 Task: Create a section Fast Break and in the section, add a milestone Cloud-to-Cloud Integration in the project ArtisanBridge
Action: Mouse moved to (723, 451)
Screenshot: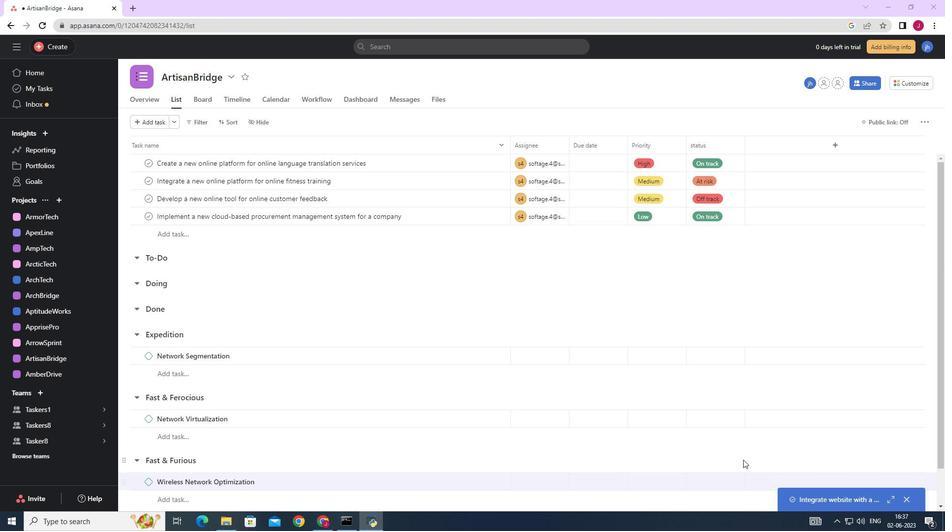 
Action: Mouse scrolled (724, 451) with delta (0, 0)
Screenshot: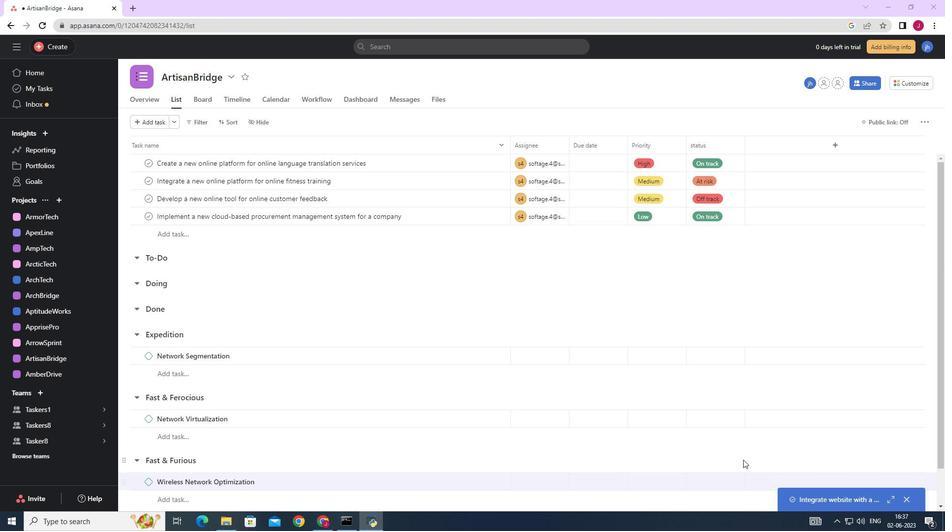
Action: Mouse moved to (722, 451)
Screenshot: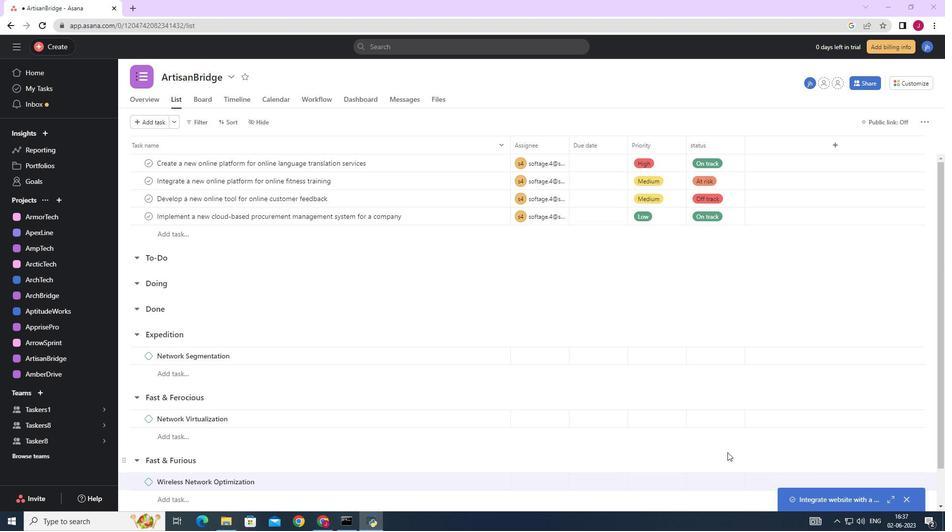 
Action: Mouse scrolled (722, 451) with delta (0, 0)
Screenshot: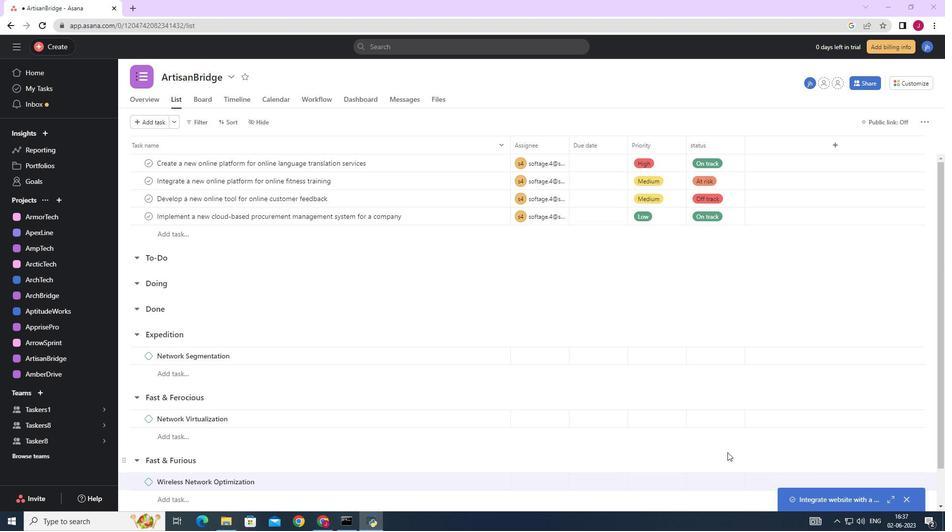 
Action: Mouse moved to (722, 451)
Screenshot: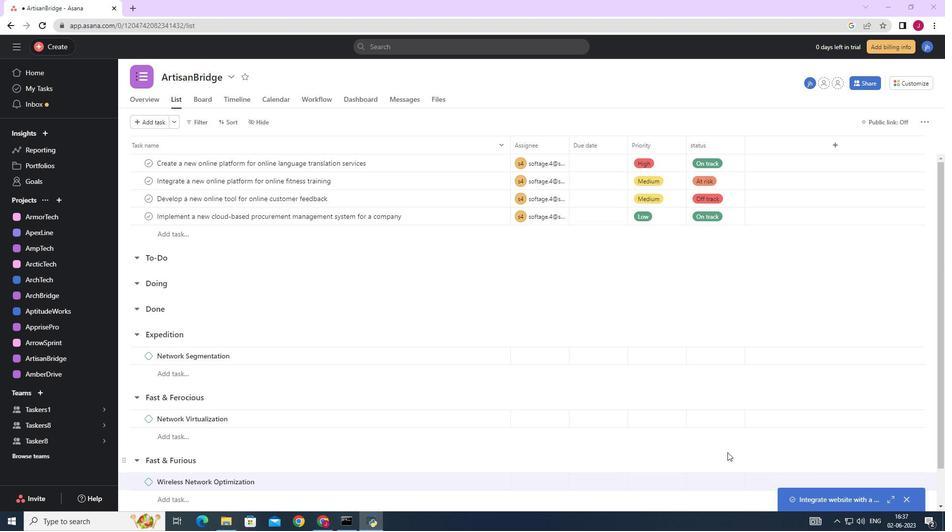 
Action: Mouse scrolled (722, 450) with delta (0, 0)
Screenshot: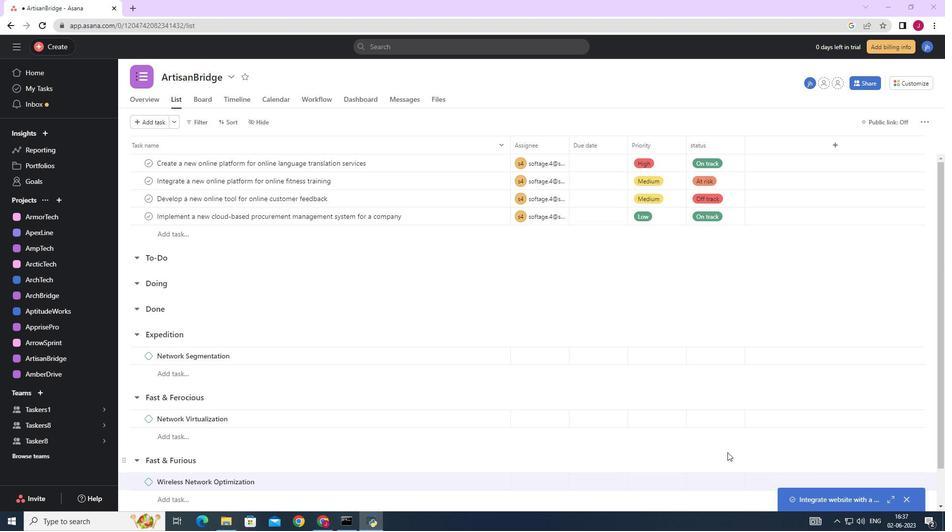 
Action: Mouse moved to (721, 451)
Screenshot: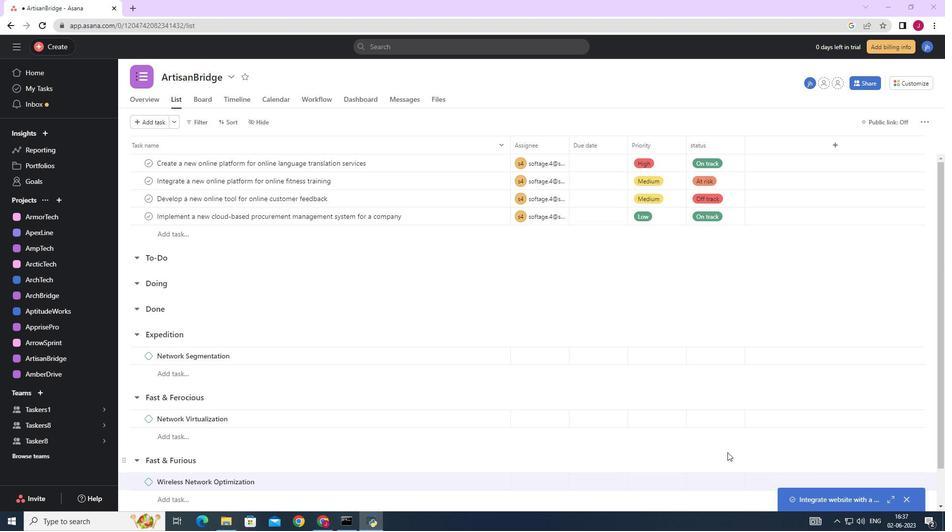 
Action: Mouse scrolled (721, 450) with delta (0, 0)
Screenshot: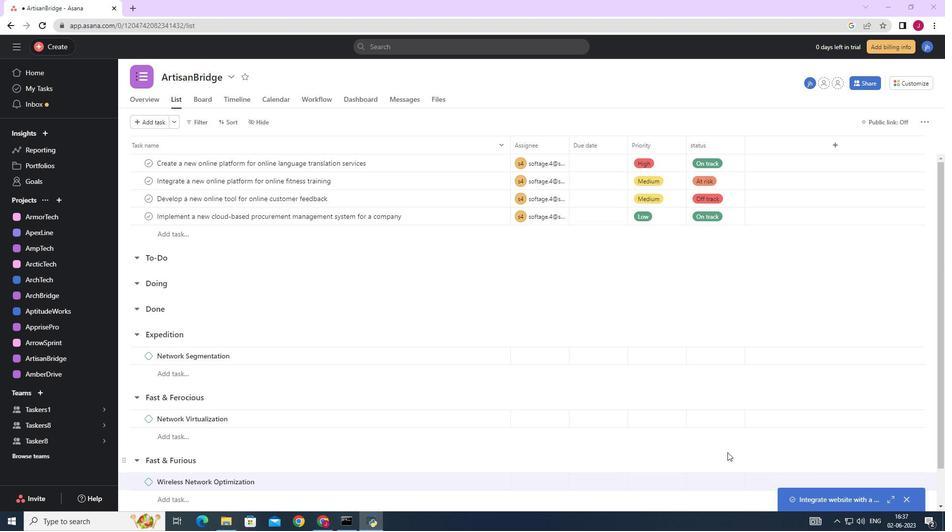 
Action: Mouse moved to (695, 452)
Screenshot: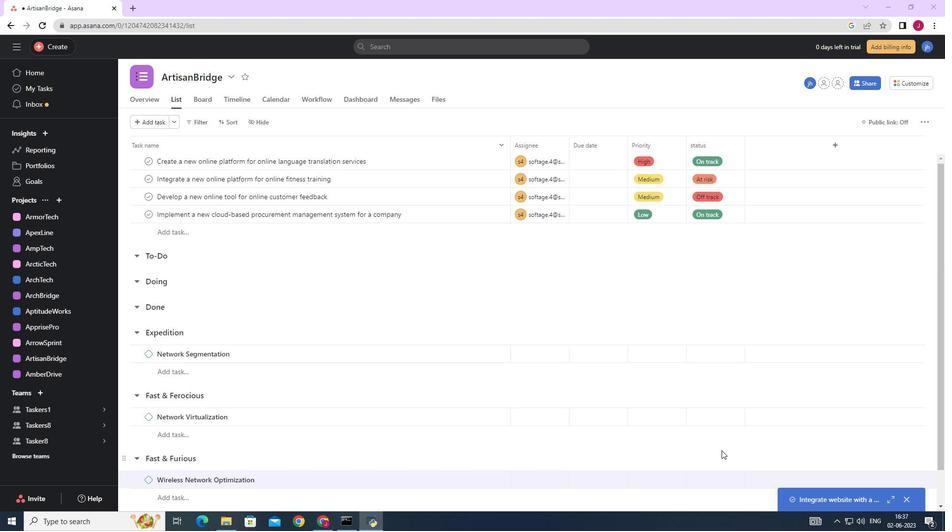 
Action: Mouse scrolled (720, 449) with delta (0, 0)
Screenshot: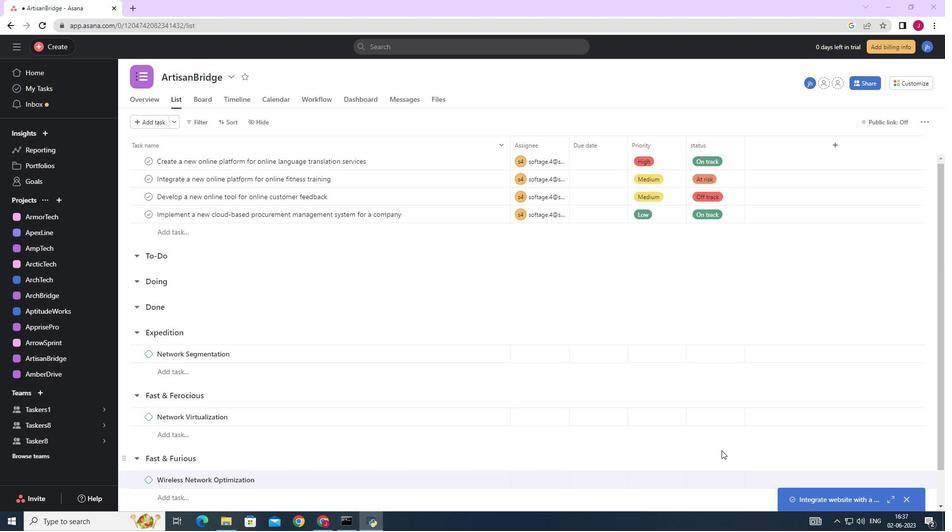 
Action: Mouse moved to (609, 441)
Screenshot: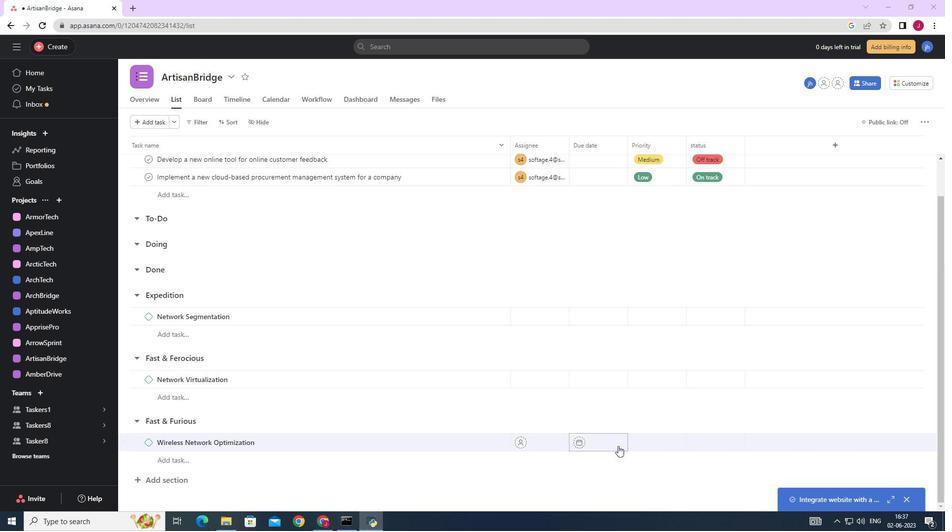 
Action: Mouse scrolled (609, 440) with delta (0, 0)
Screenshot: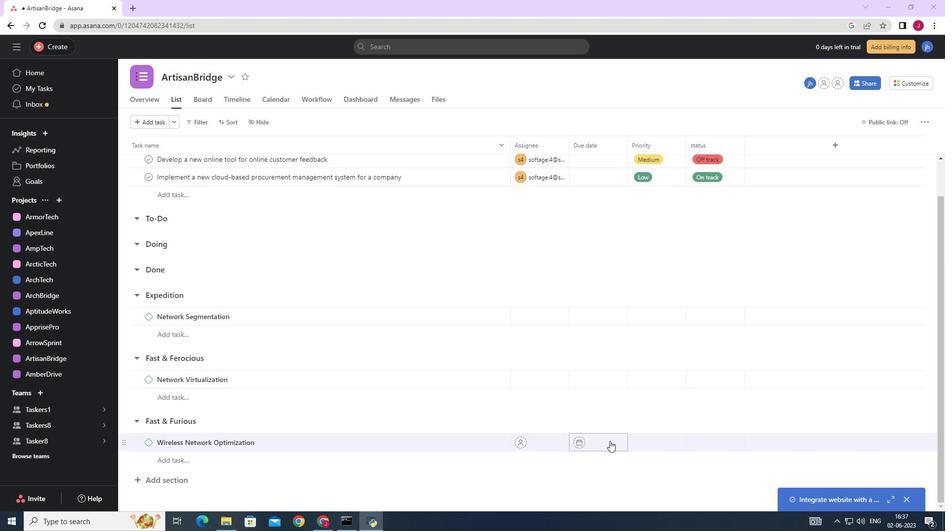 
Action: Mouse moved to (609, 441)
Screenshot: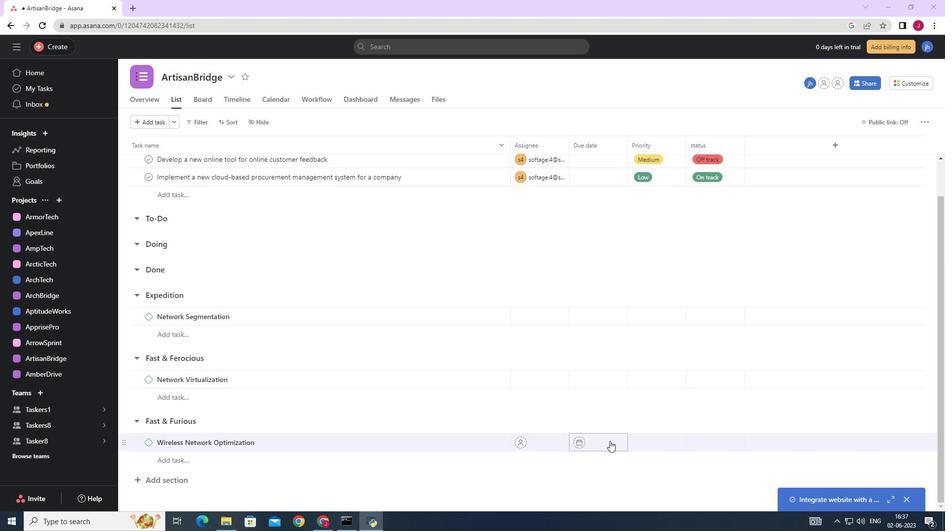 
Action: Mouse scrolled (609, 440) with delta (0, 0)
Screenshot: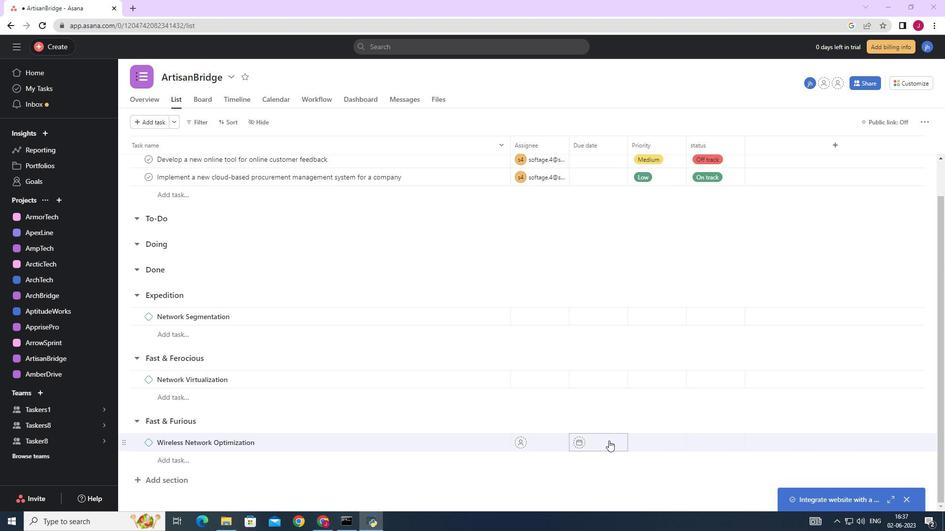 
Action: Mouse scrolled (609, 440) with delta (0, 0)
Screenshot: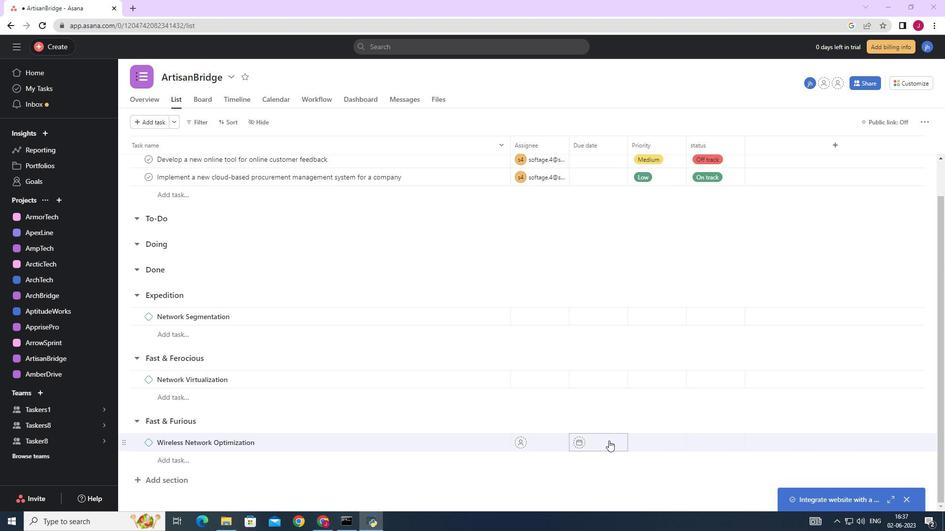 
Action: Mouse scrolled (609, 440) with delta (0, 0)
Screenshot: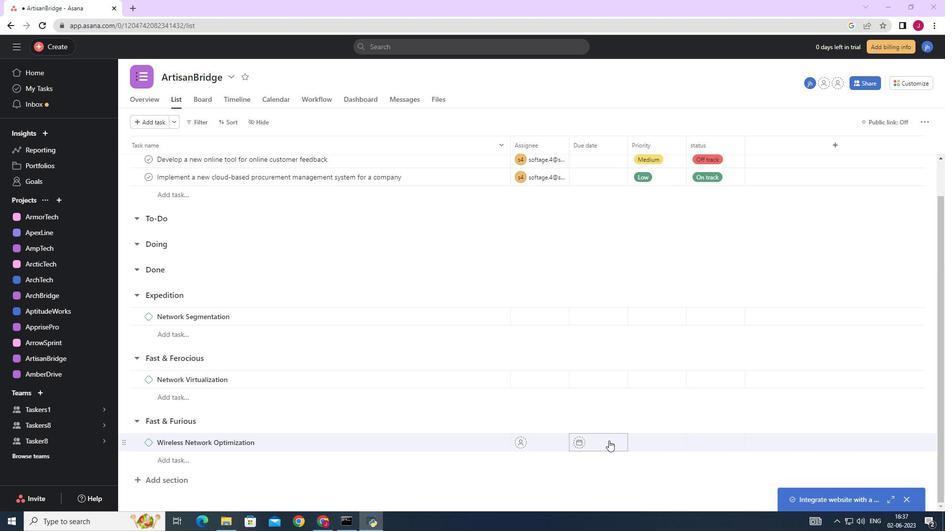 
Action: Mouse scrolled (609, 440) with delta (0, 0)
Screenshot: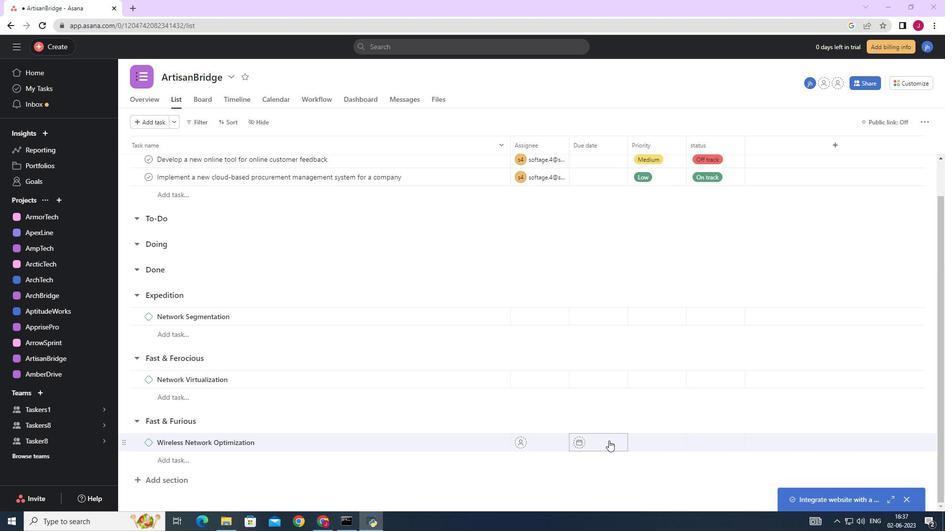 
Action: Mouse moved to (173, 479)
Screenshot: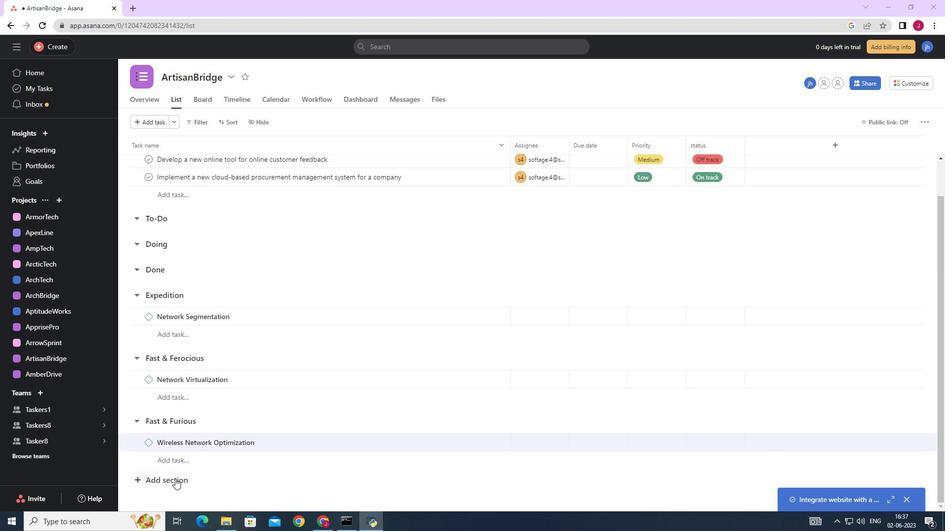 
Action: Mouse pressed left at (173, 479)
Screenshot: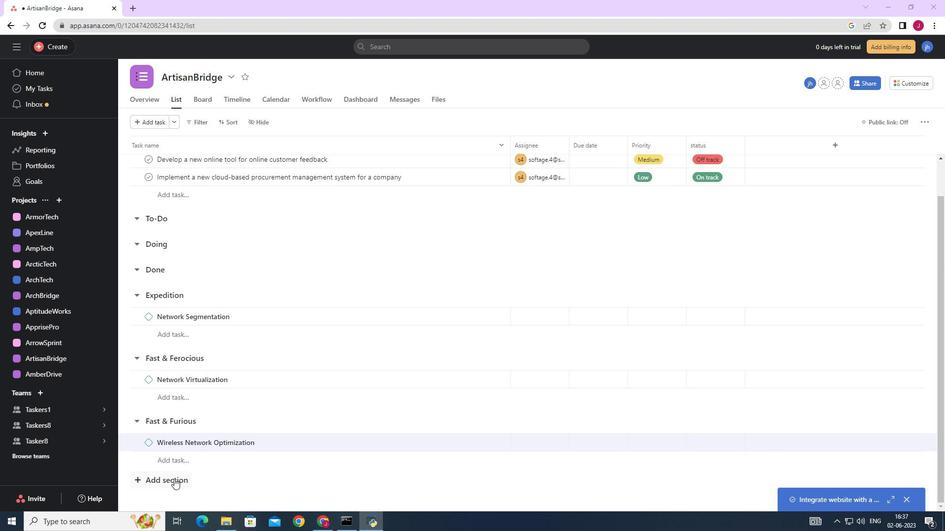 
Action: Mouse moved to (198, 476)
Screenshot: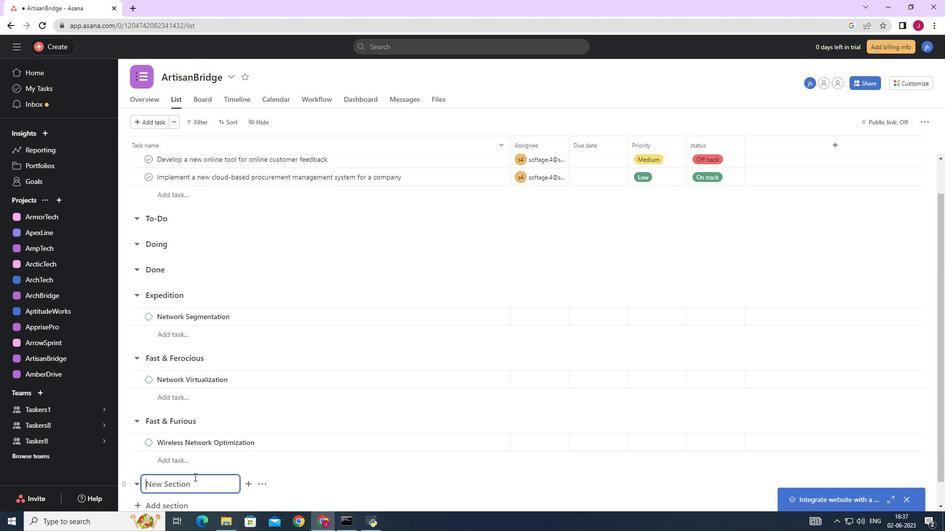 
Action: Mouse scrolled (198, 476) with delta (0, 0)
Screenshot: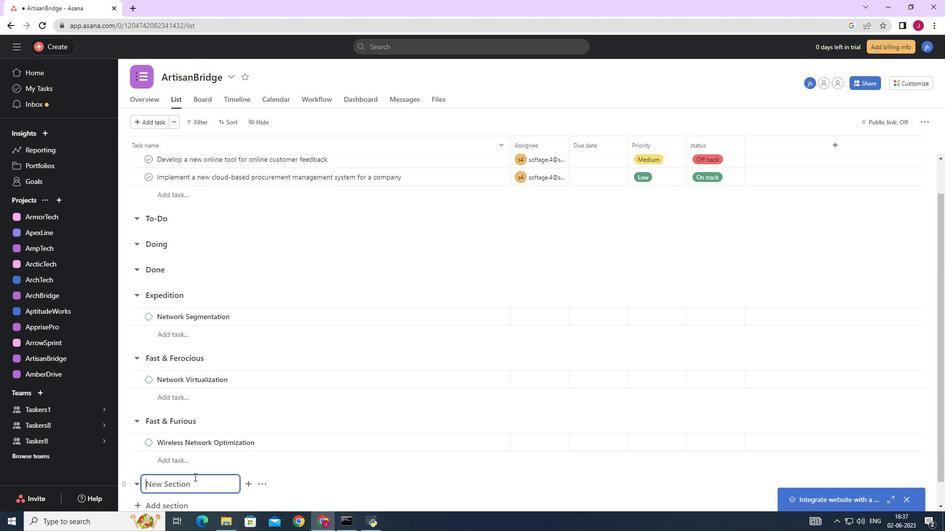 
Action: Mouse scrolled (198, 476) with delta (0, 0)
Screenshot: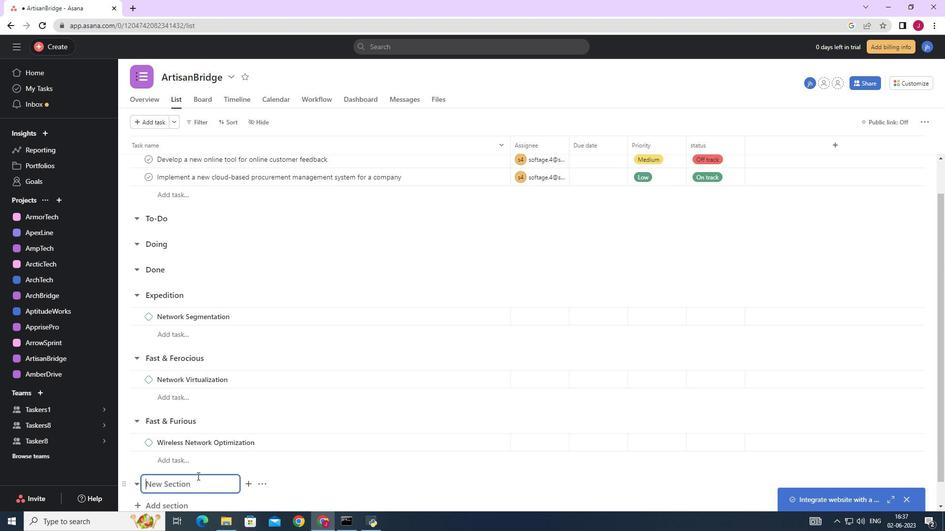 
Action: Mouse scrolled (198, 476) with delta (0, 0)
Screenshot: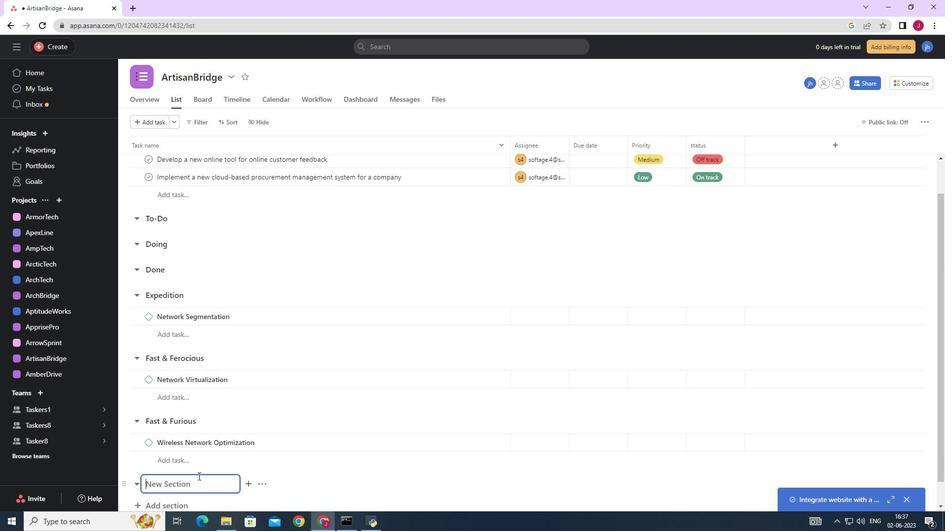 
Action: Mouse scrolled (198, 476) with delta (0, 0)
Screenshot: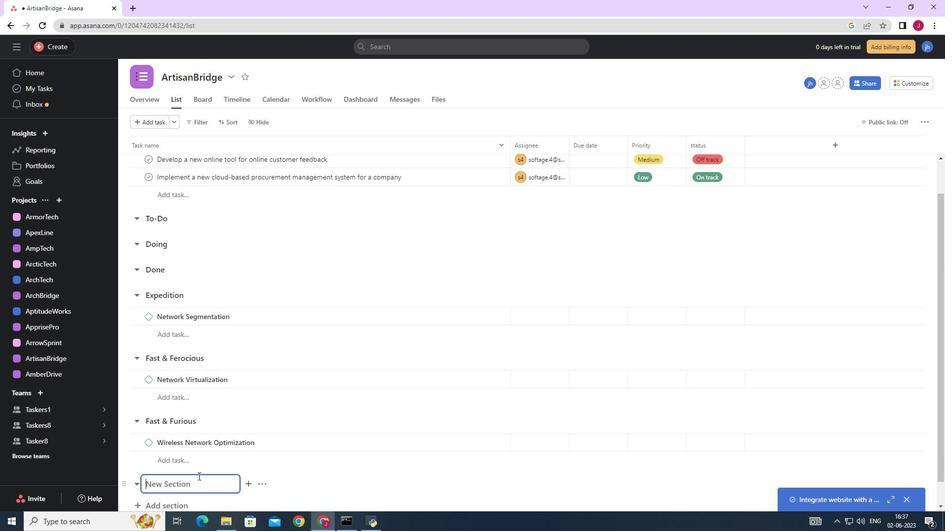 
Action: Mouse scrolled (198, 476) with delta (0, 0)
Screenshot: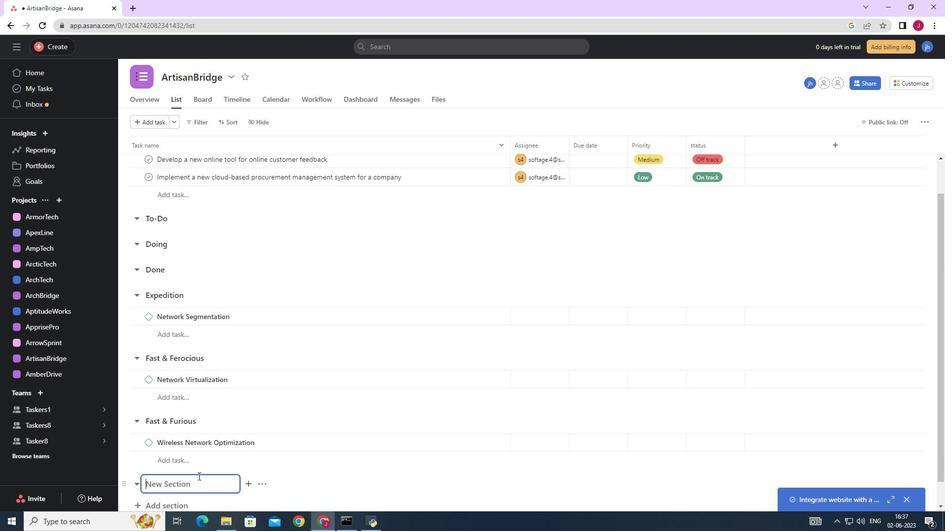 
Action: Mouse moved to (194, 459)
Screenshot: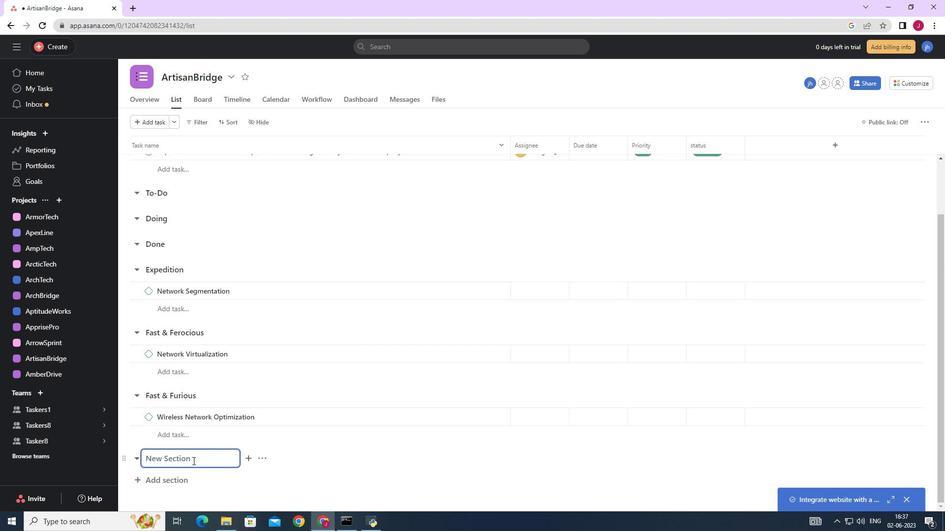 
Action: Mouse pressed left at (194, 459)
Screenshot: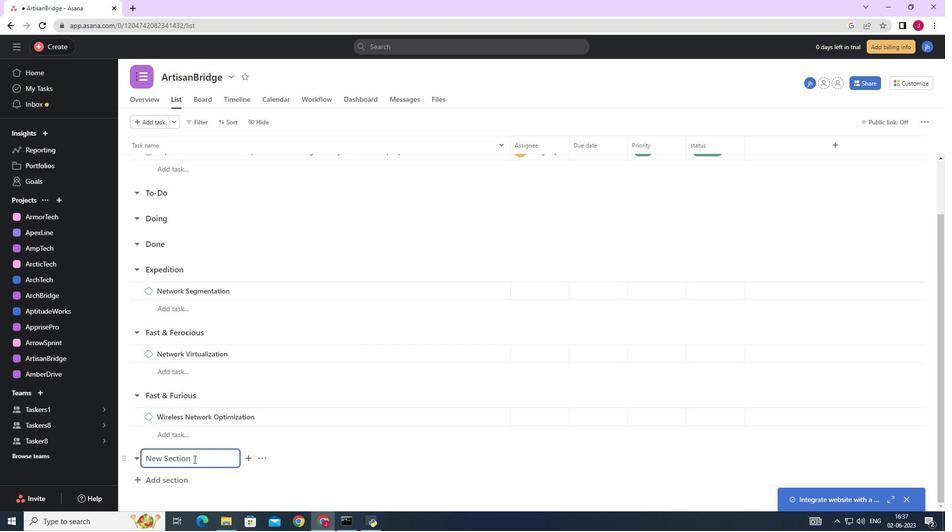 
Action: Key pressed <Key.caps_lock>F<Key.caps_lock>ast<Key.space><Key.caps_lock>B<Key.caps_lock>reak<Key.space><Key.enter><Key.caps_lock>C<Key.caps_lock>loud<Key.space><Key.backspace>-to-<Key.caps_lock>C<Key.caps_lock>loud<Key.space><Key.caps_lock>IN<Key.caps_lock><Key.backspace><Key.caps_lock><Key.caps_lock>ntegration
Screenshot: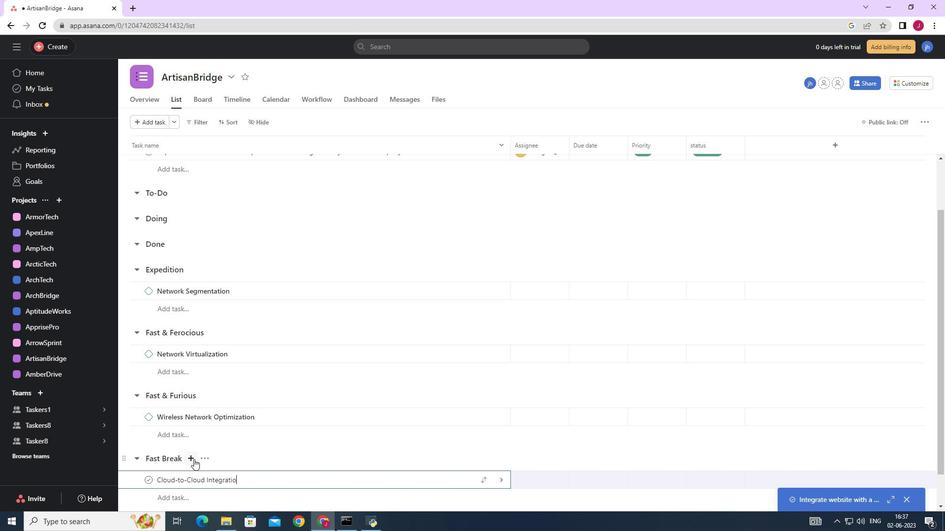 
Action: Mouse moved to (499, 481)
Screenshot: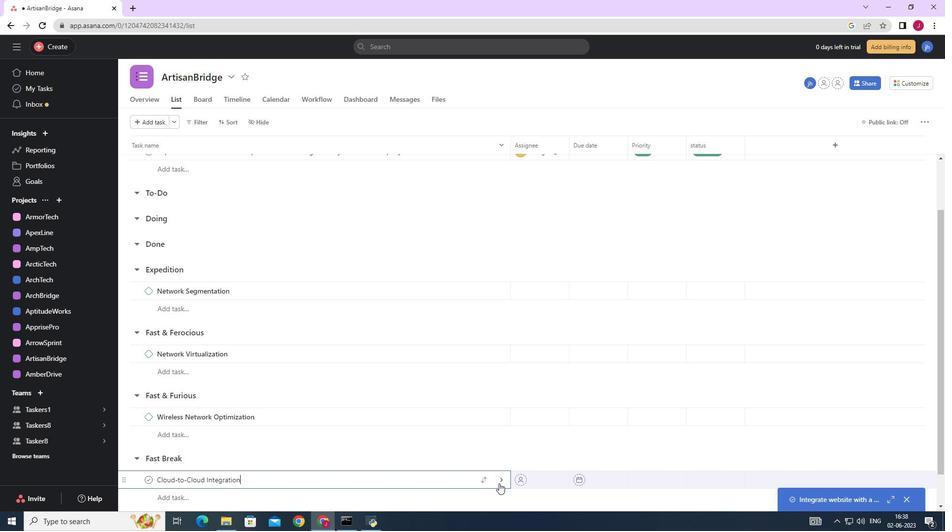 
Action: Mouse pressed left at (499, 481)
Screenshot: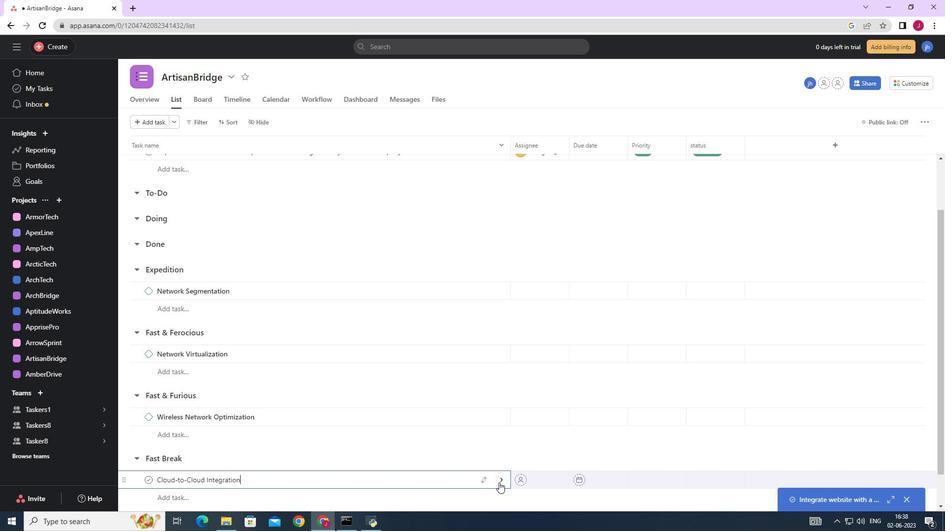 
Action: Mouse moved to (912, 120)
Screenshot: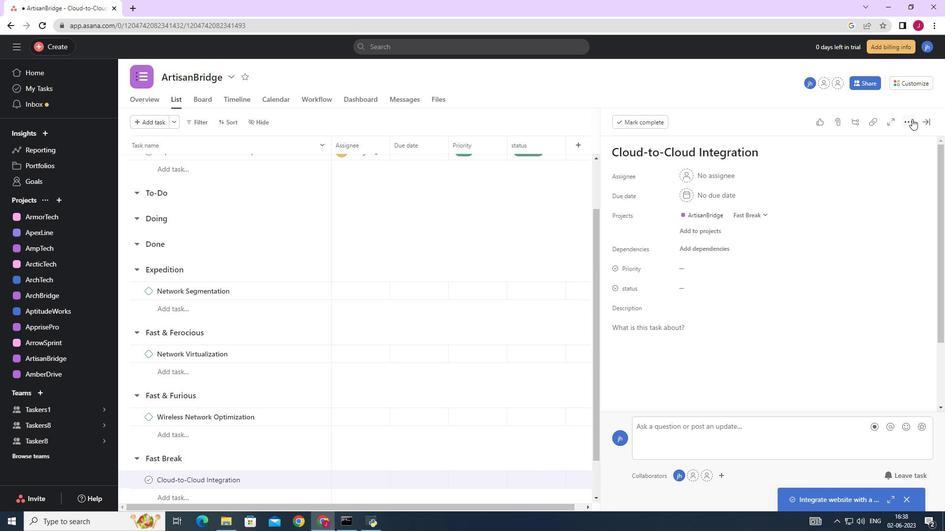 
Action: Mouse pressed left at (912, 120)
Screenshot: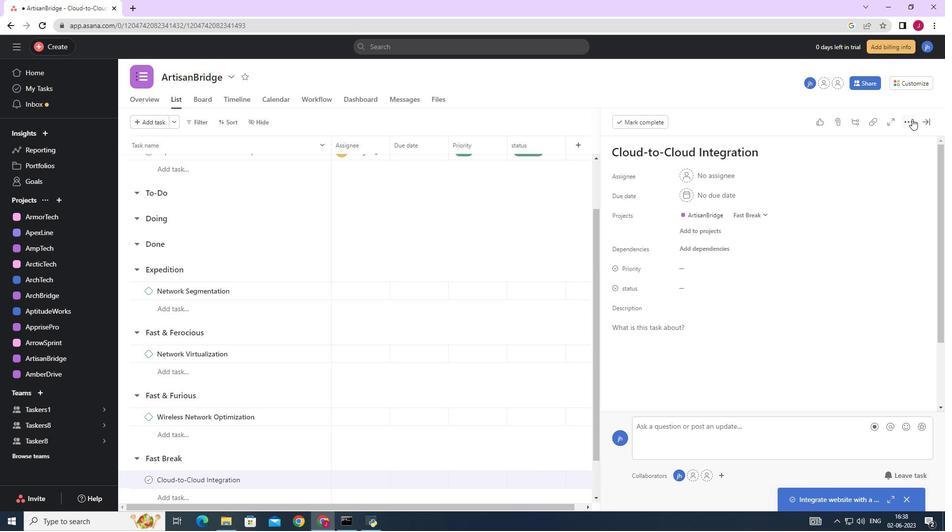 
Action: Mouse moved to (849, 158)
Screenshot: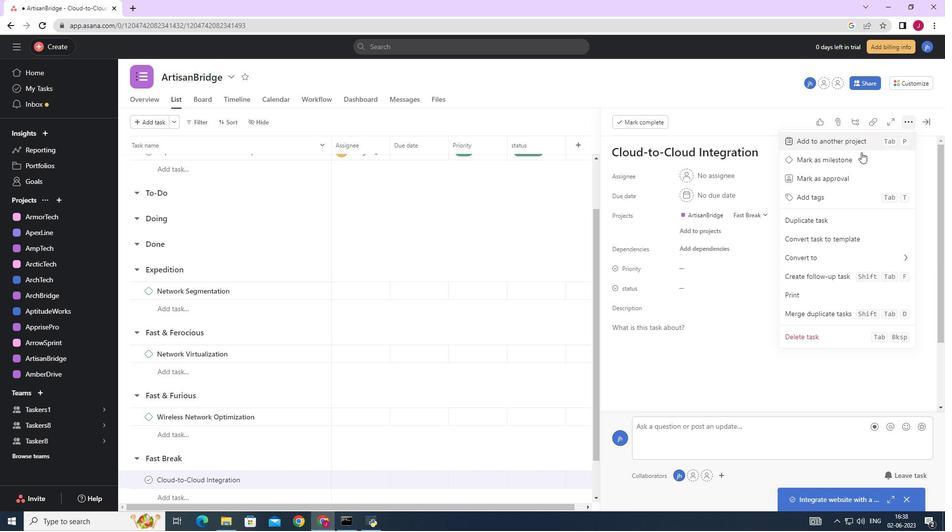 
Action: Mouse pressed left at (849, 158)
Screenshot: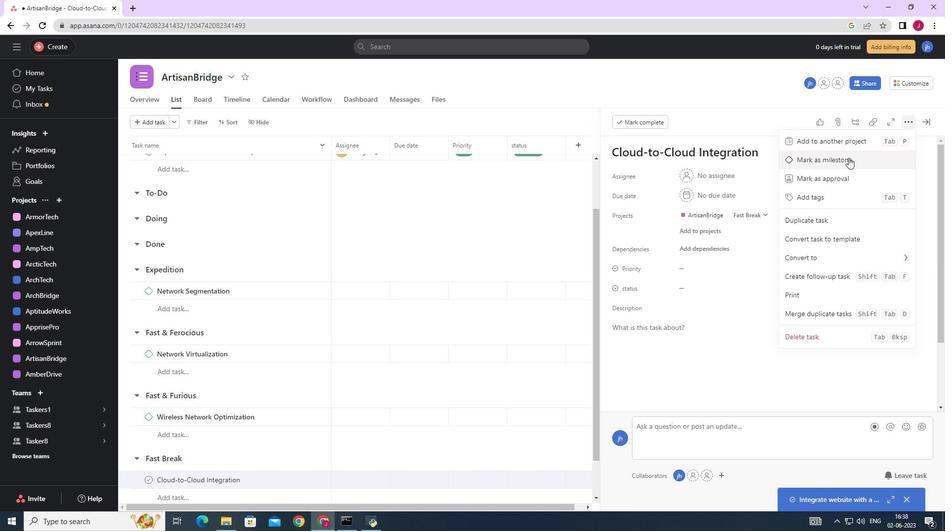 
Action: Mouse moved to (926, 124)
Screenshot: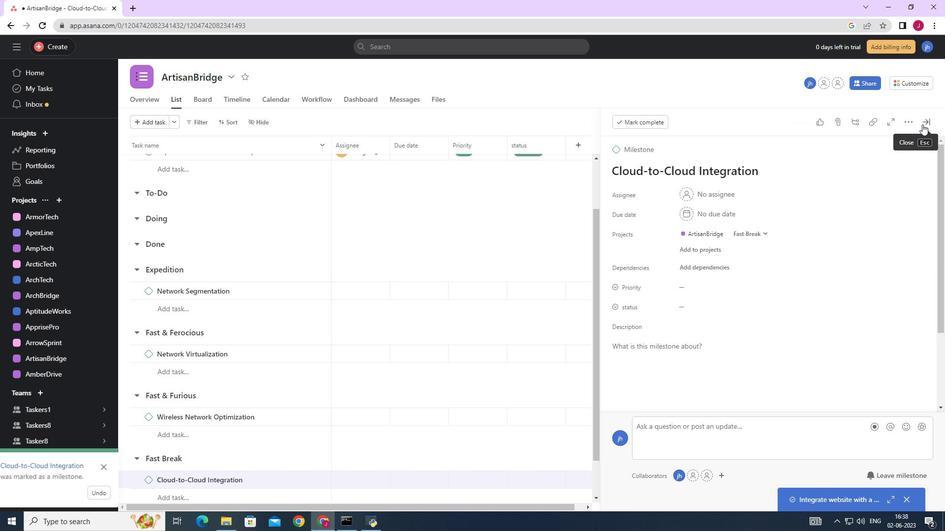 
Action: Mouse pressed left at (926, 124)
Screenshot: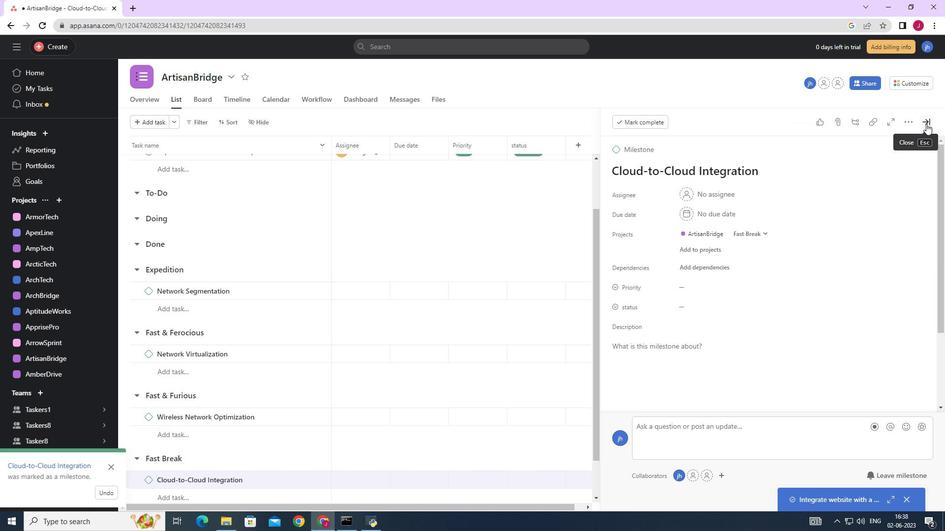 
Action: Mouse moved to (711, 313)
Screenshot: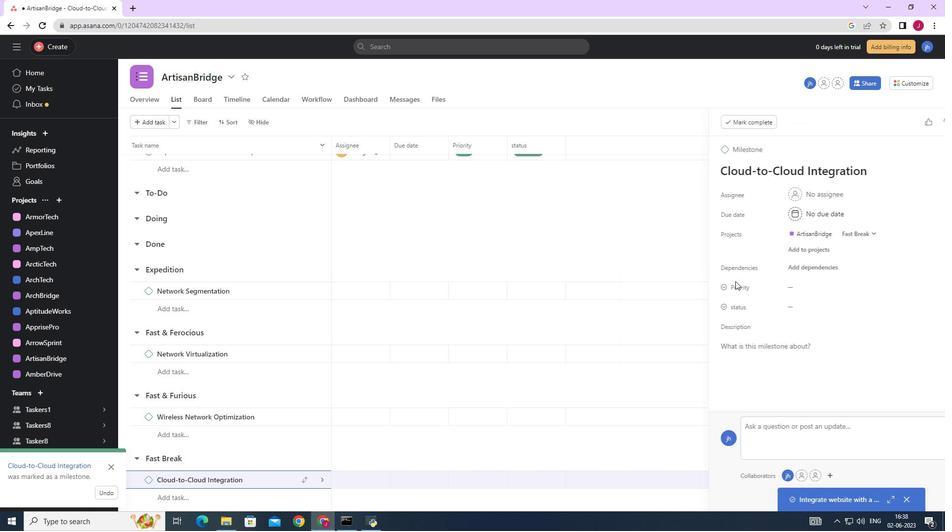 
Action: Key pressed <Key.f10>
Screenshot: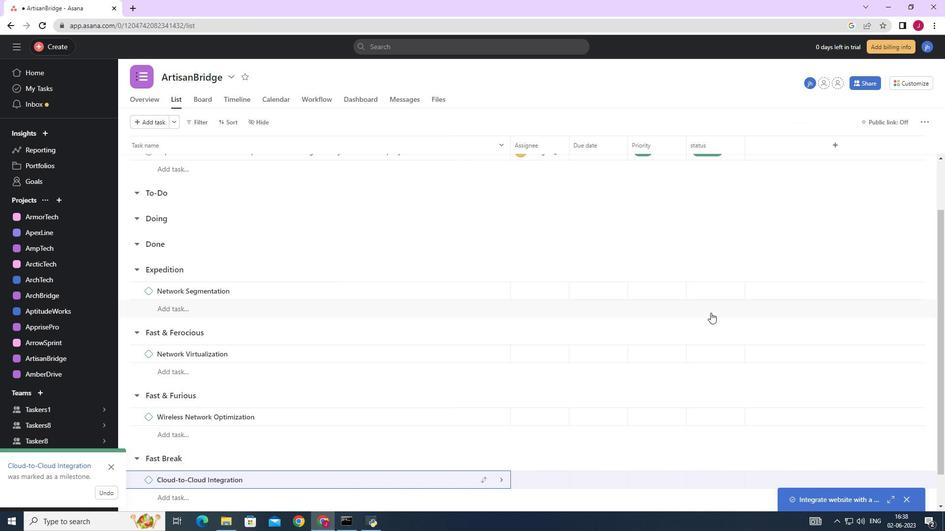 
